 Task: Add Belgioioso Smoked Fresh Mozzarella to the cart.
Action: Mouse pressed left at (24, 100)
Screenshot: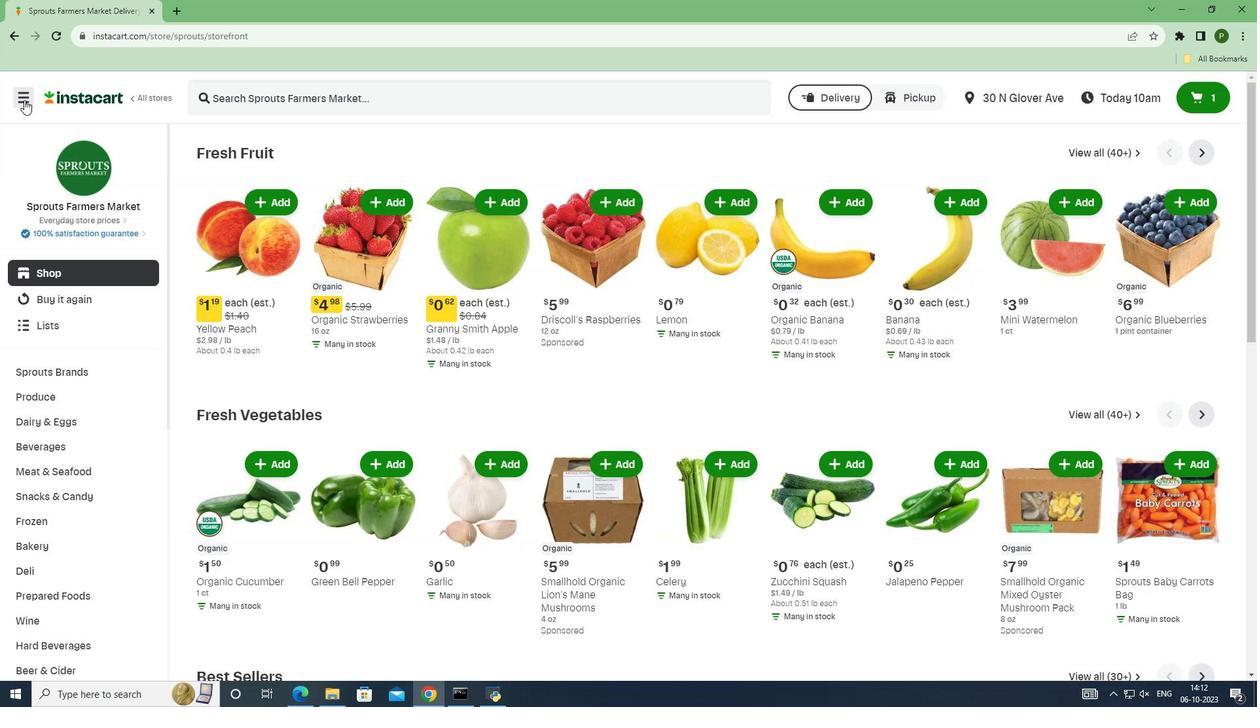 
Action: Mouse moved to (47, 345)
Screenshot: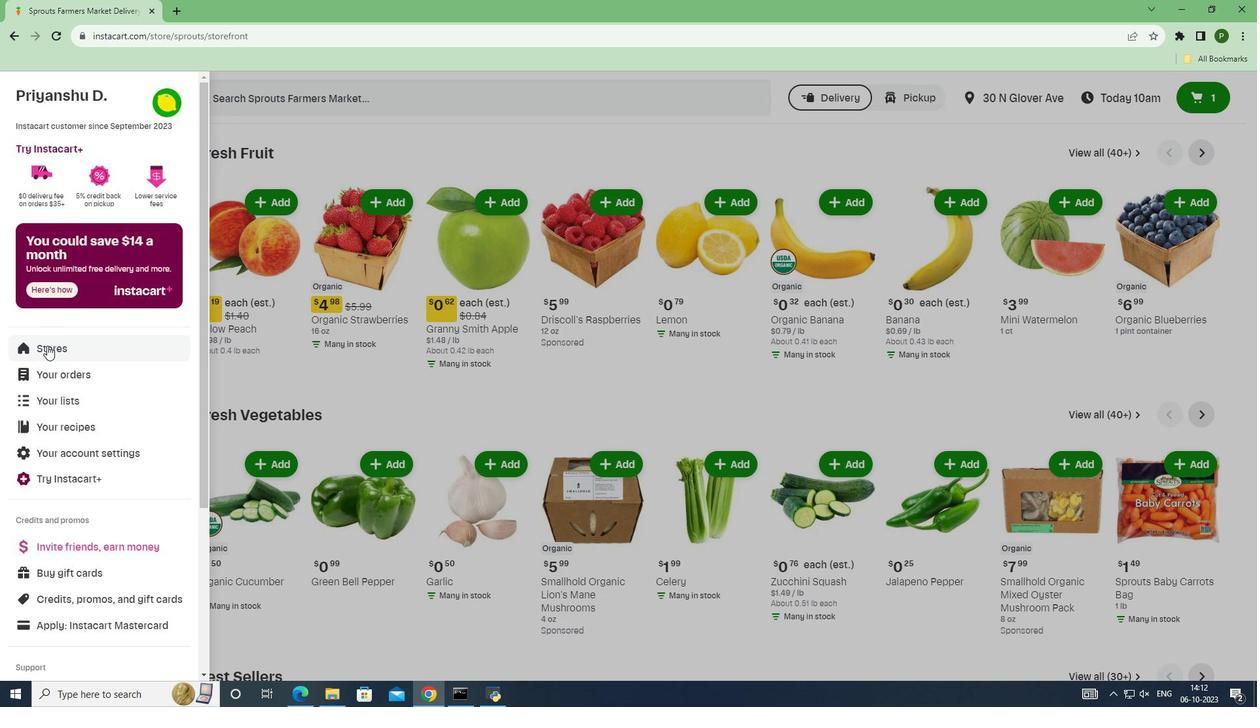 
Action: Mouse pressed left at (47, 345)
Screenshot: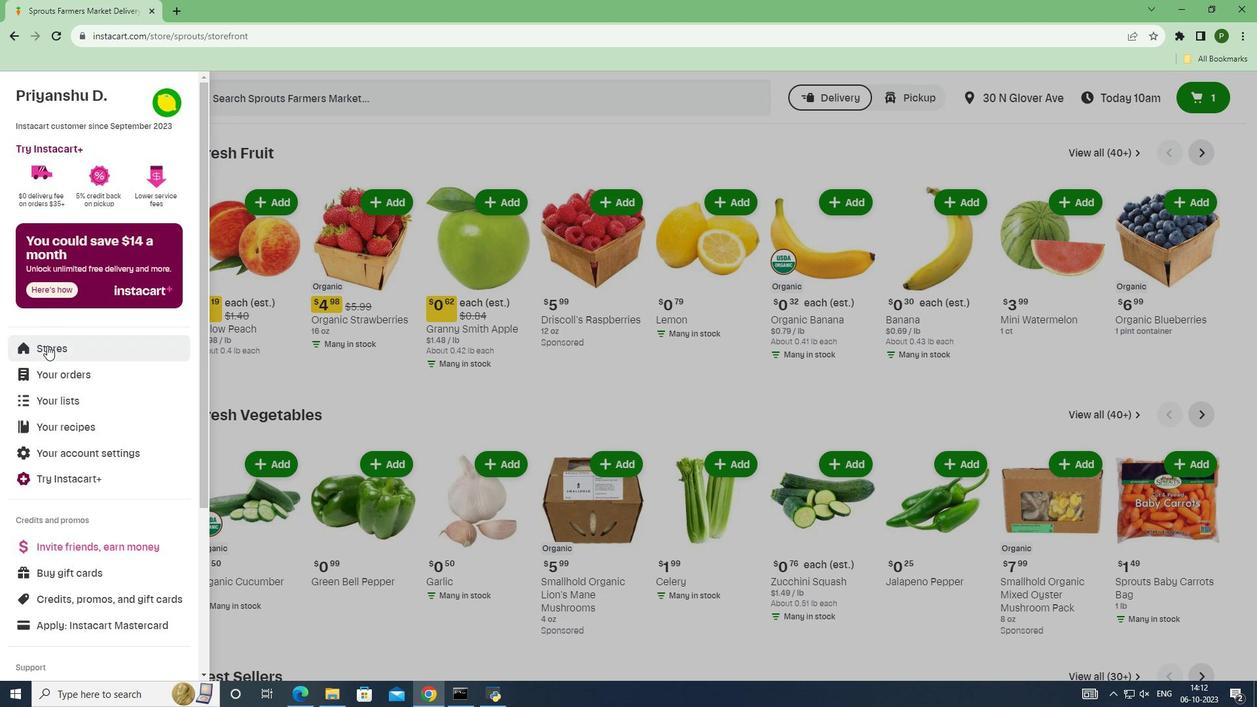 
Action: Mouse moved to (305, 151)
Screenshot: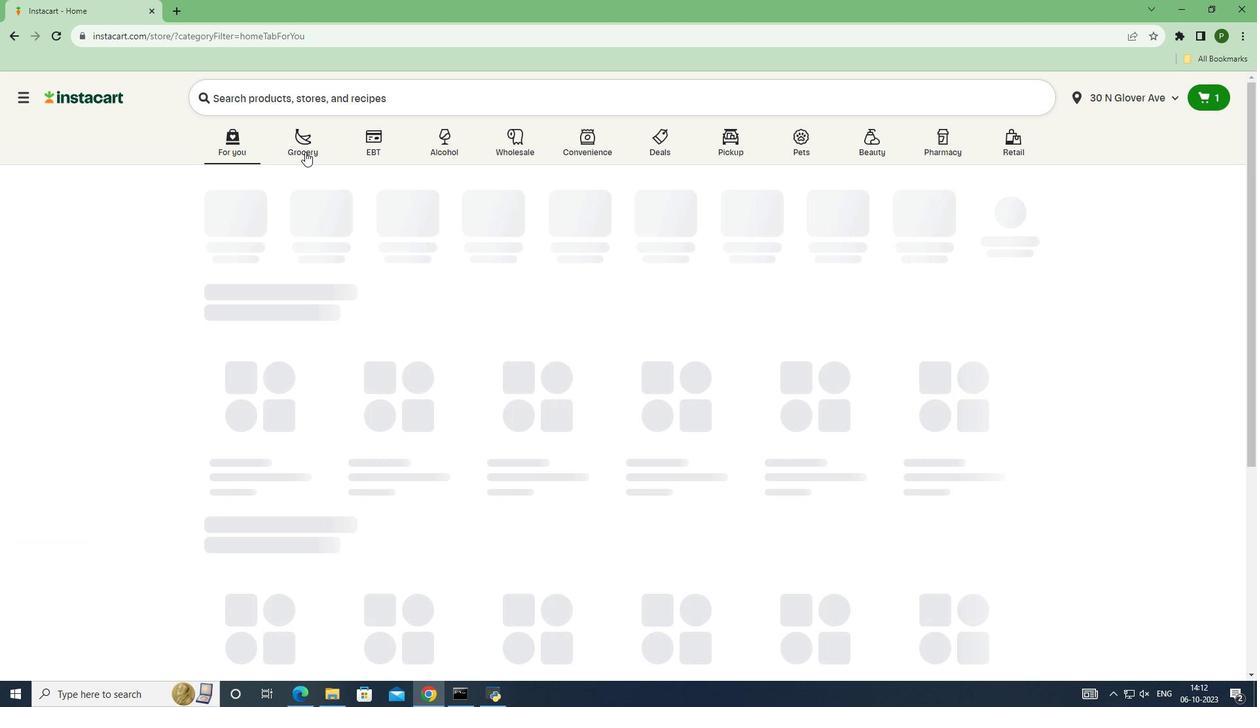 
Action: Mouse pressed left at (305, 151)
Screenshot: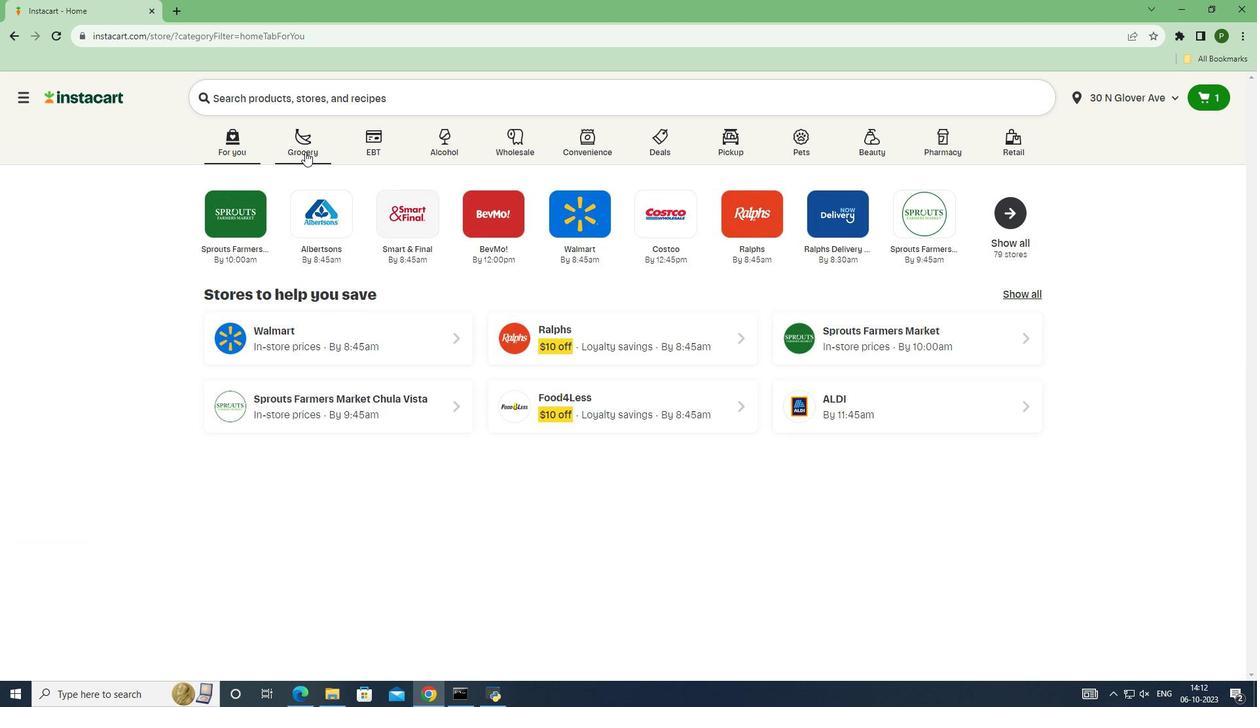 
Action: Mouse moved to (311, 205)
Screenshot: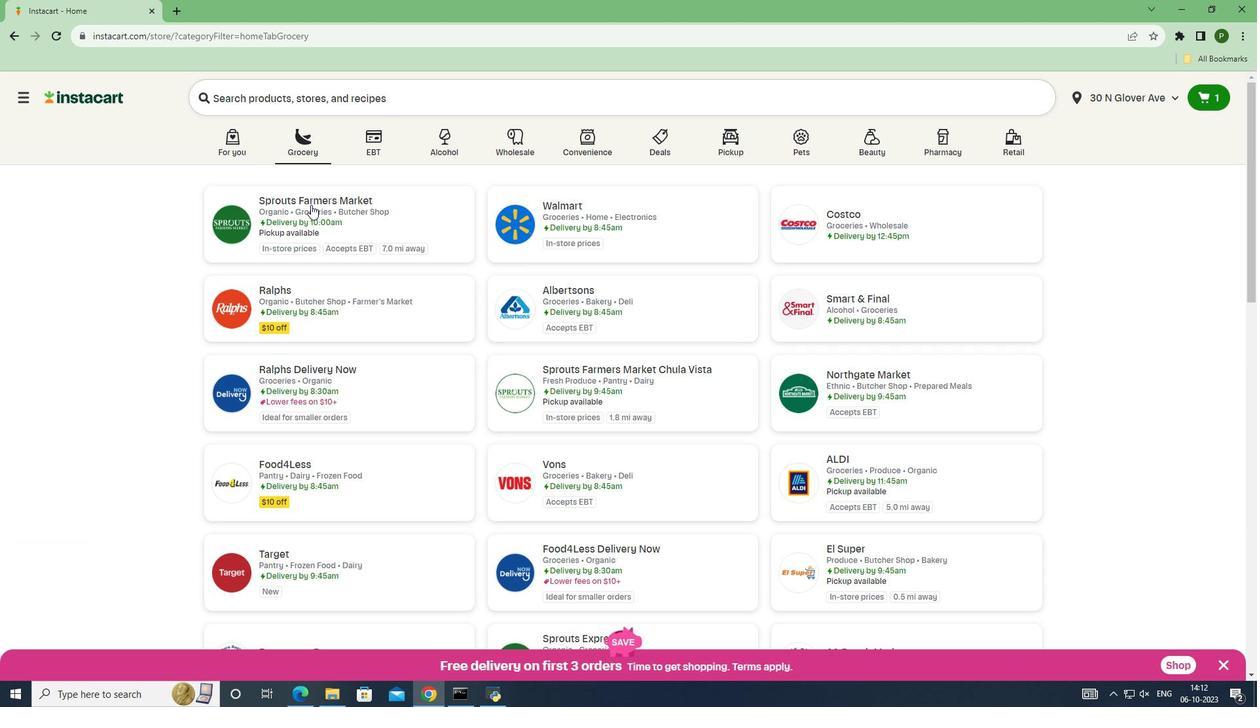 
Action: Mouse pressed left at (311, 205)
Screenshot: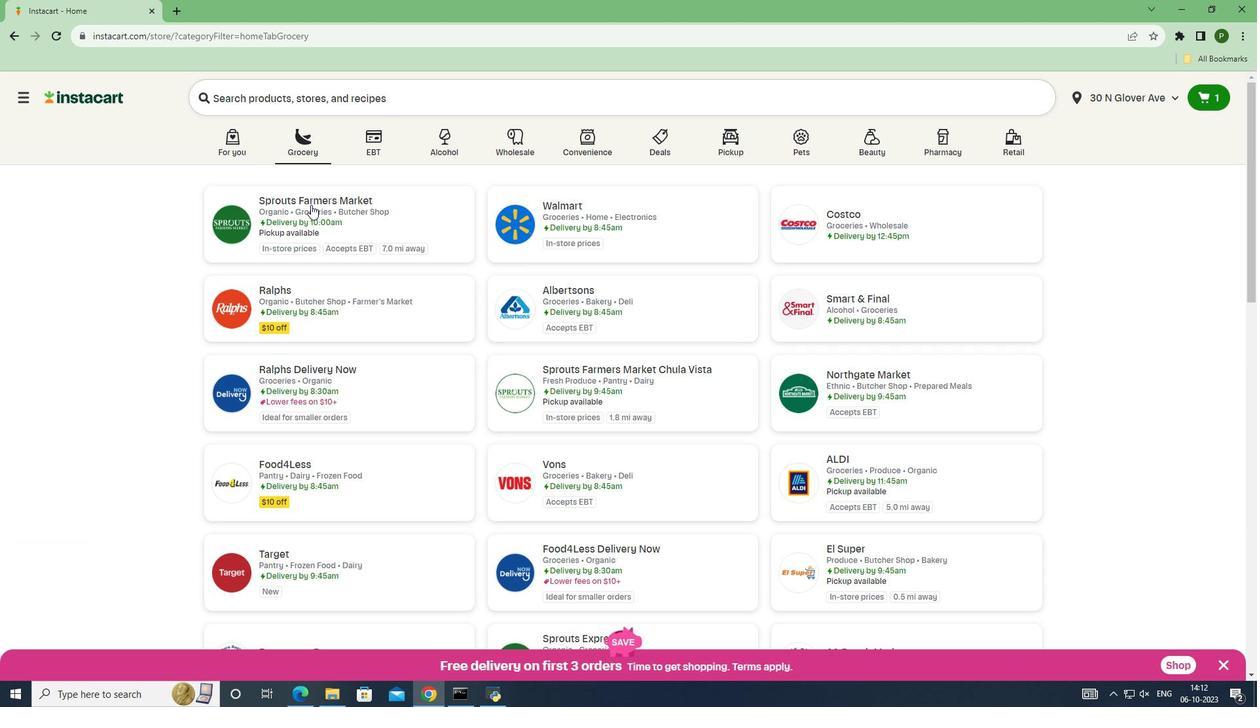 
Action: Mouse moved to (72, 419)
Screenshot: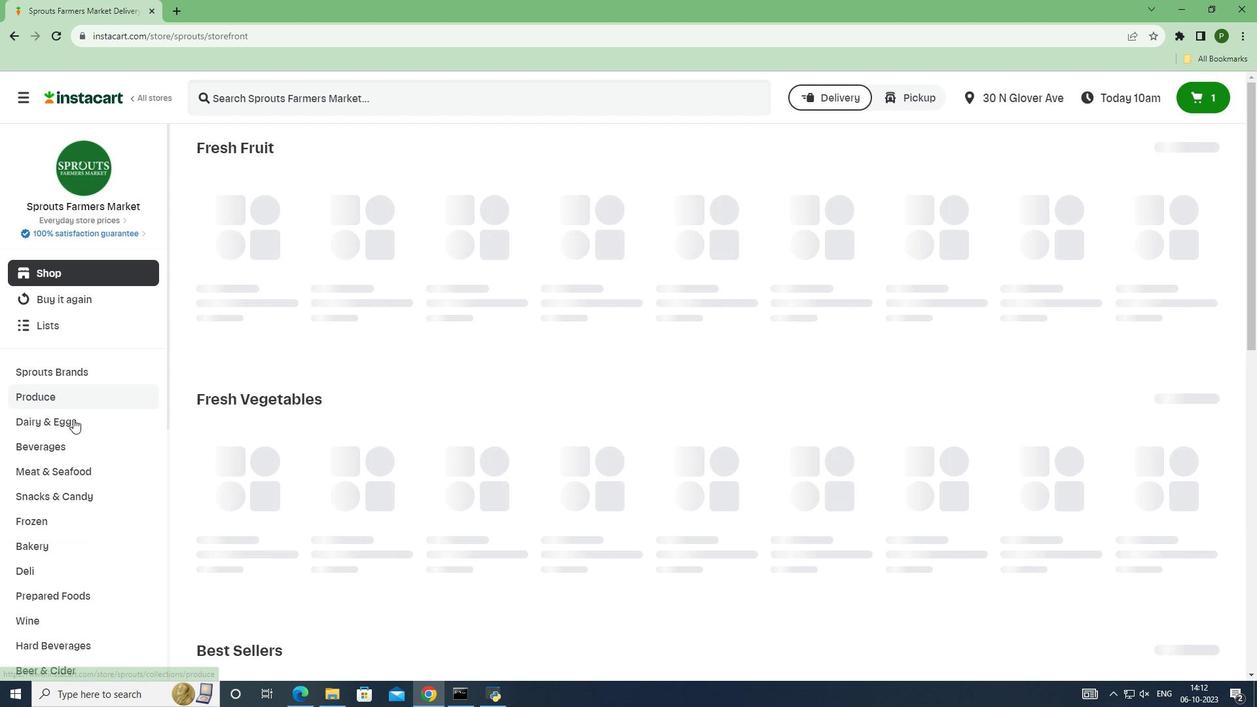 
Action: Mouse pressed left at (72, 419)
Screenshot: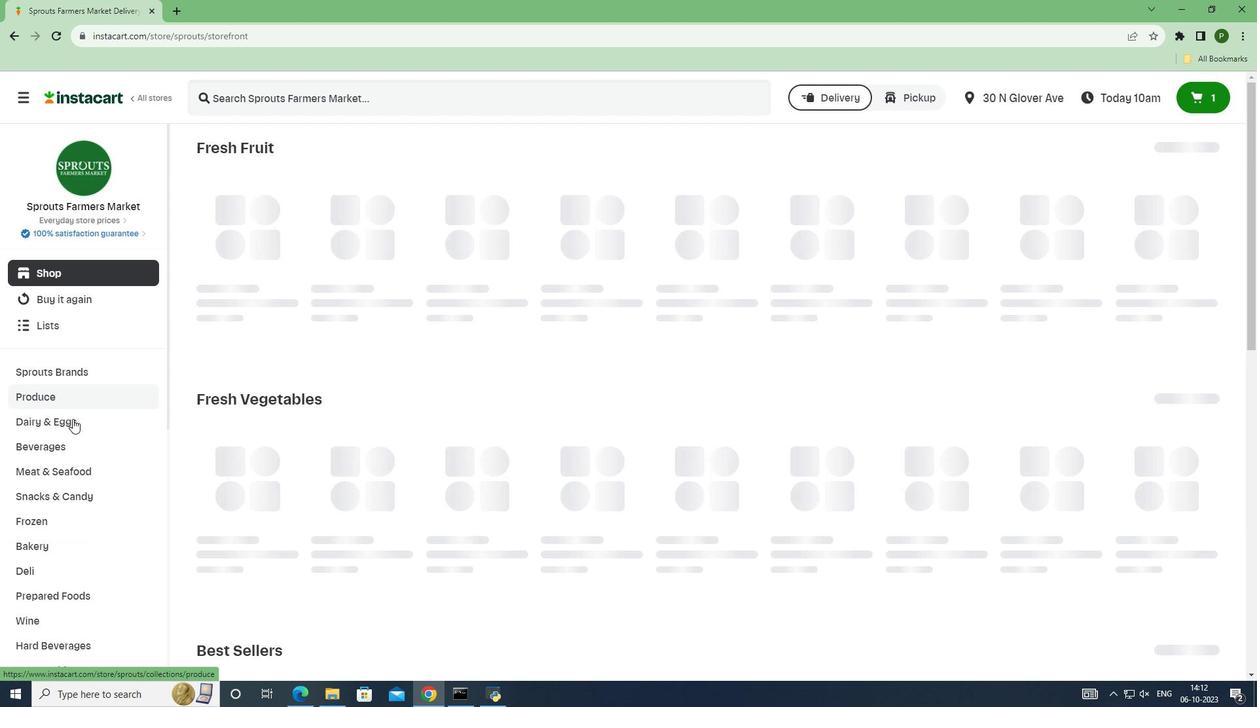 
Action: Mouse moved to (65, 470)
Screenshot: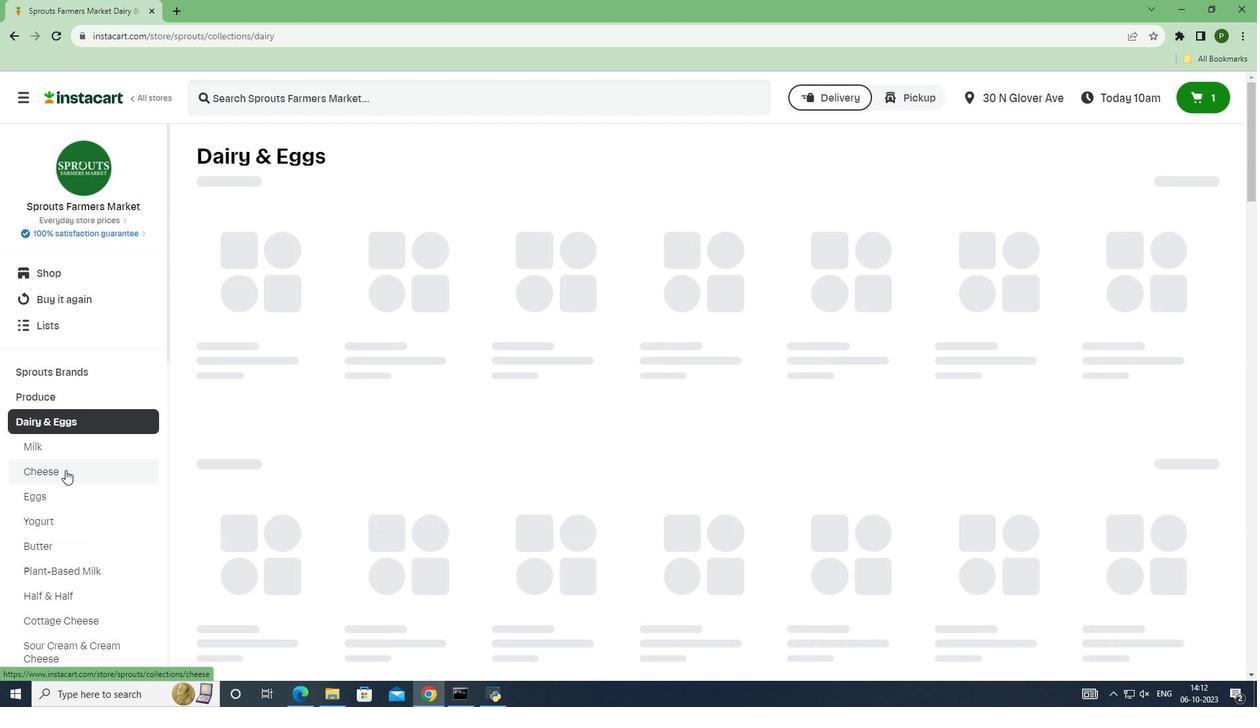
Action: Mouse pressed left at (65, 470)
Screenshot: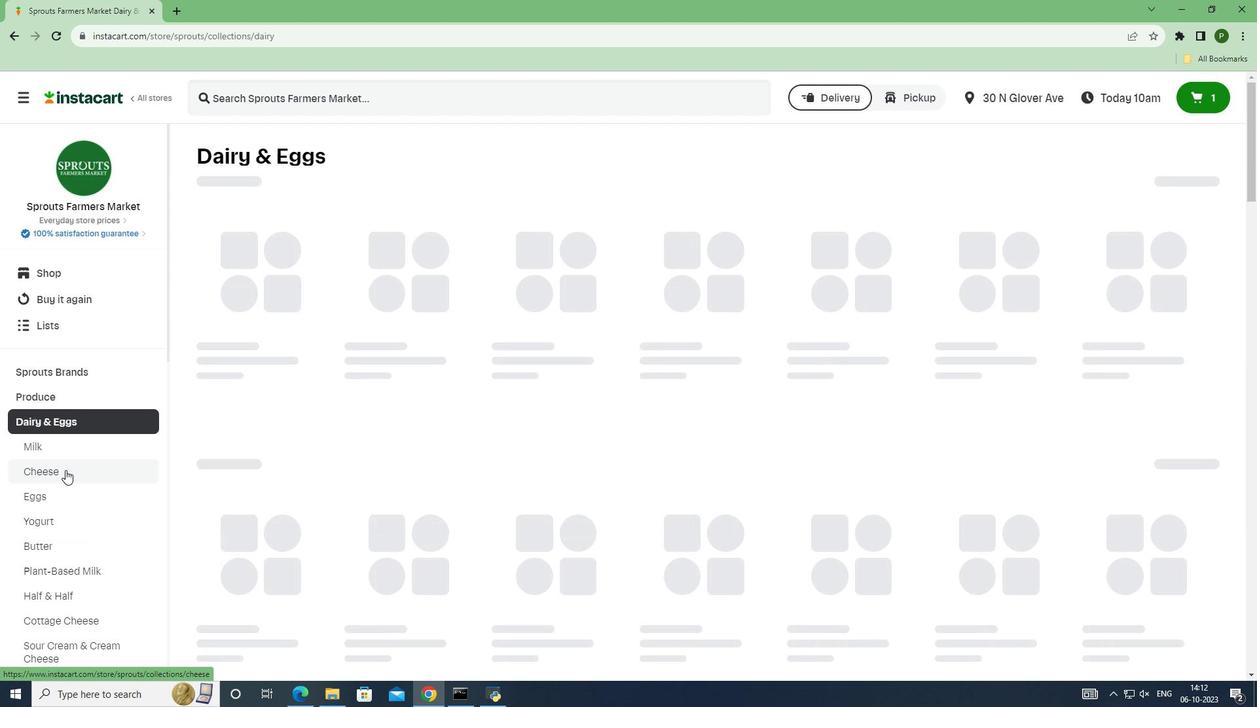 
Action: Mouse moved to (239, 99)
Screenshot: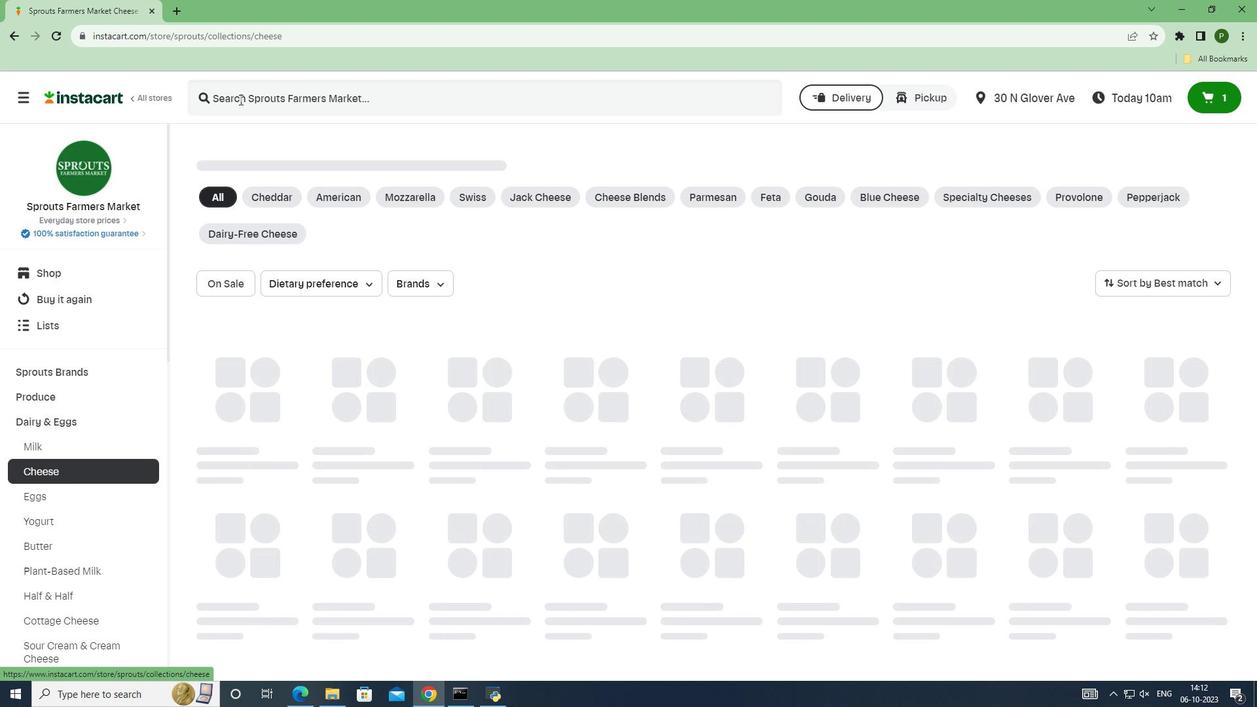 
Action: Mouse pressed left at (239, 99)
Screenshot: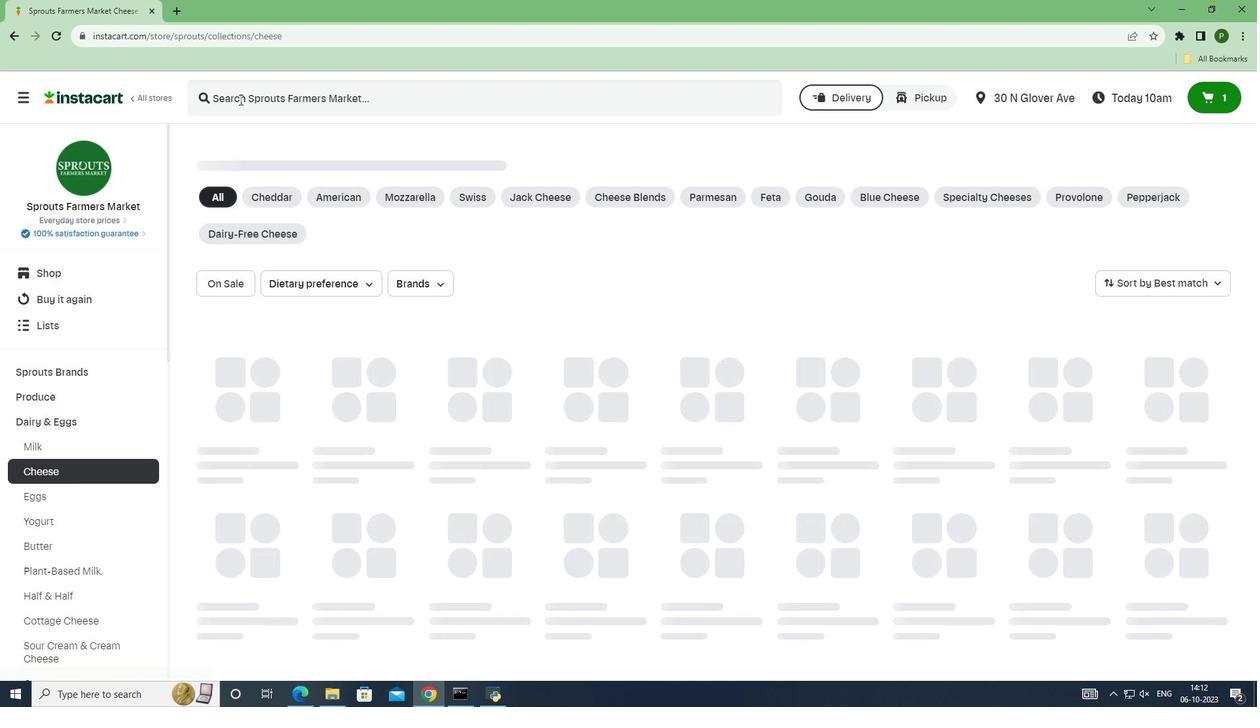 
Action: Key pressed <Key.caps_lock>B<Key.caps_lock>elgioioss<Key.backspace>o<Key.space><Key.caps_lock>S<Key.caps_lock>moked<Key.space><Key.caps_lock>F<Key.caps_lock>resh<Key.space><Key.caps_lock>M<Key.caps_lock>ozar<Key.backspace><Key.backspace>zarella<Key.space><Key.enter>
Screenshot: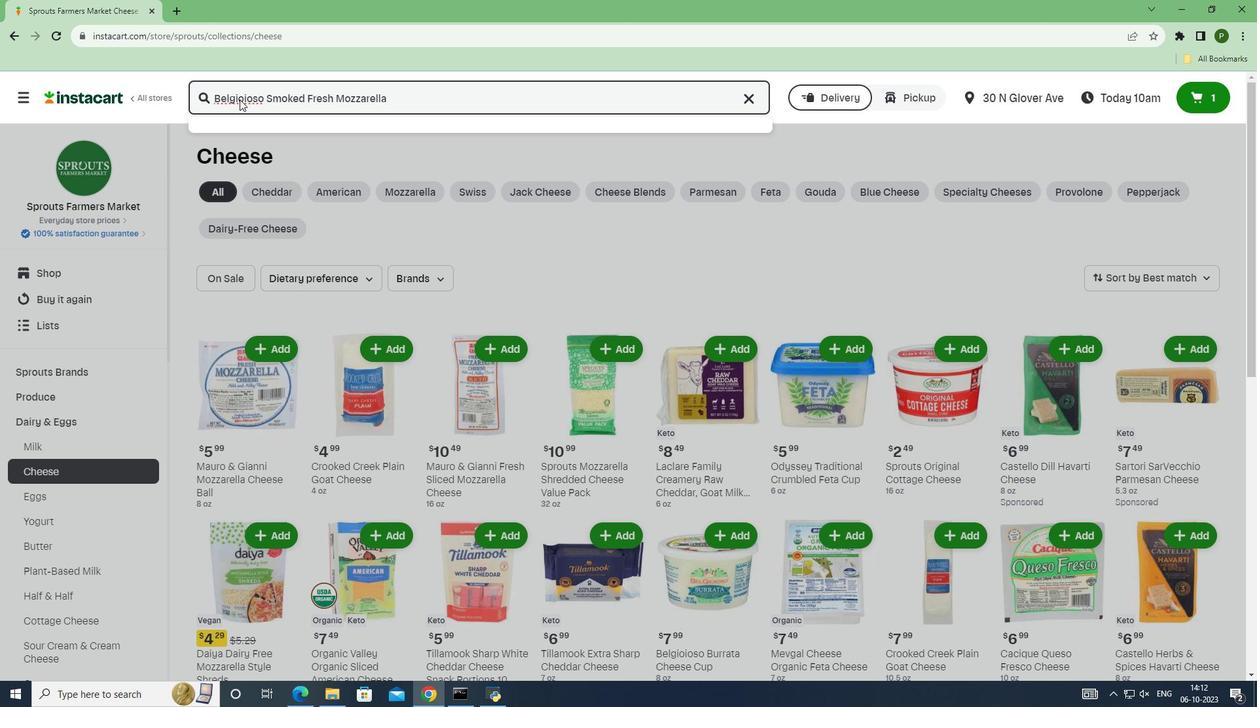 
Action: Mouse moved to (367, 245)
Screenshot: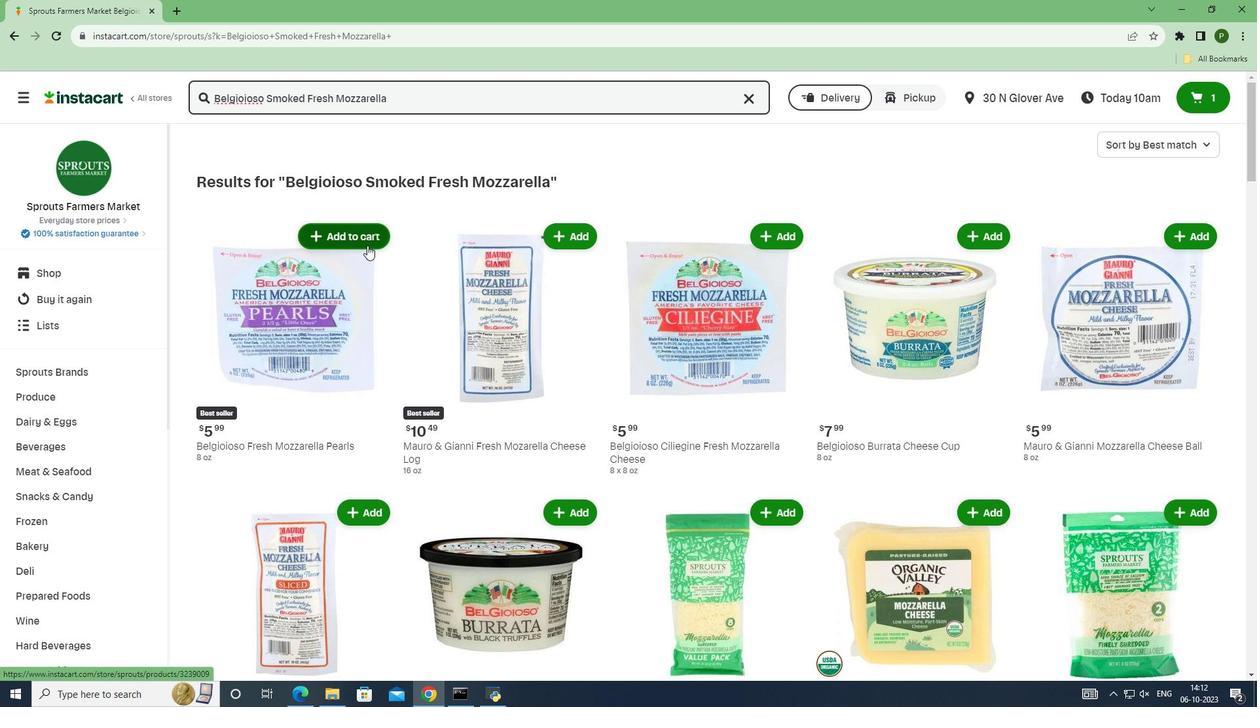 
Action: Mouse pressed left at (367, 245)
Screenshot: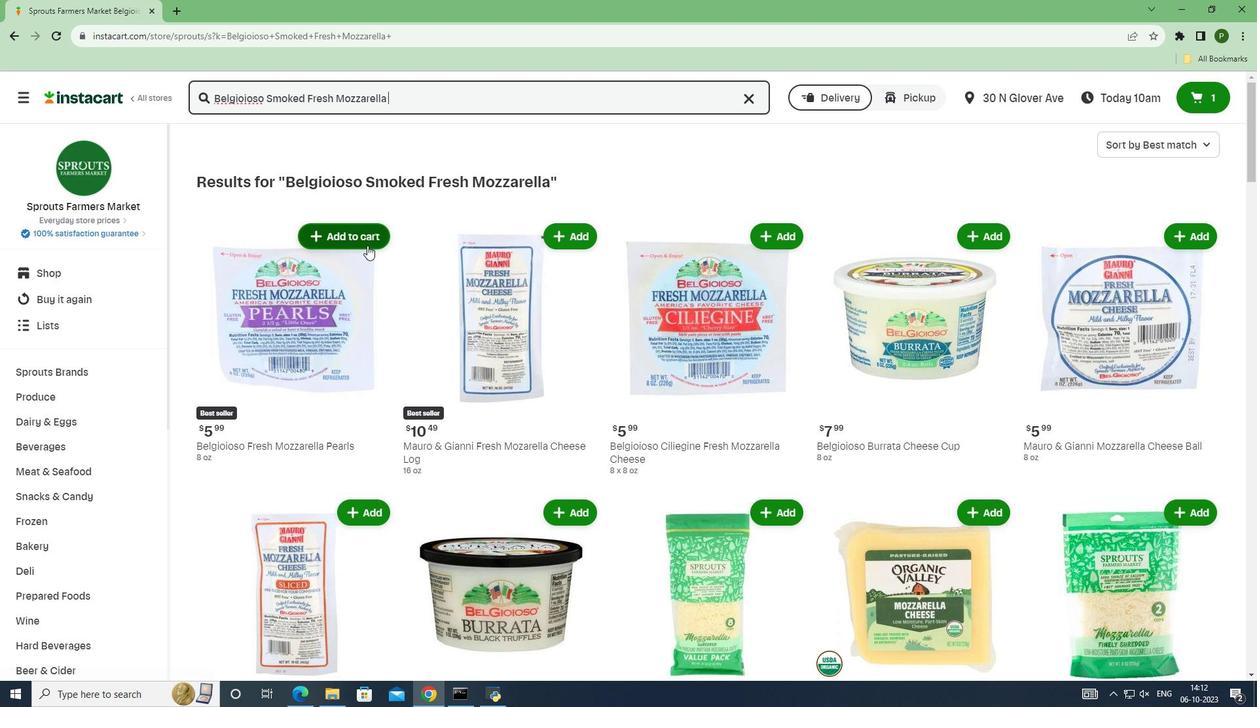 
Action: Mouse moved to (413, 292)
Screenshot: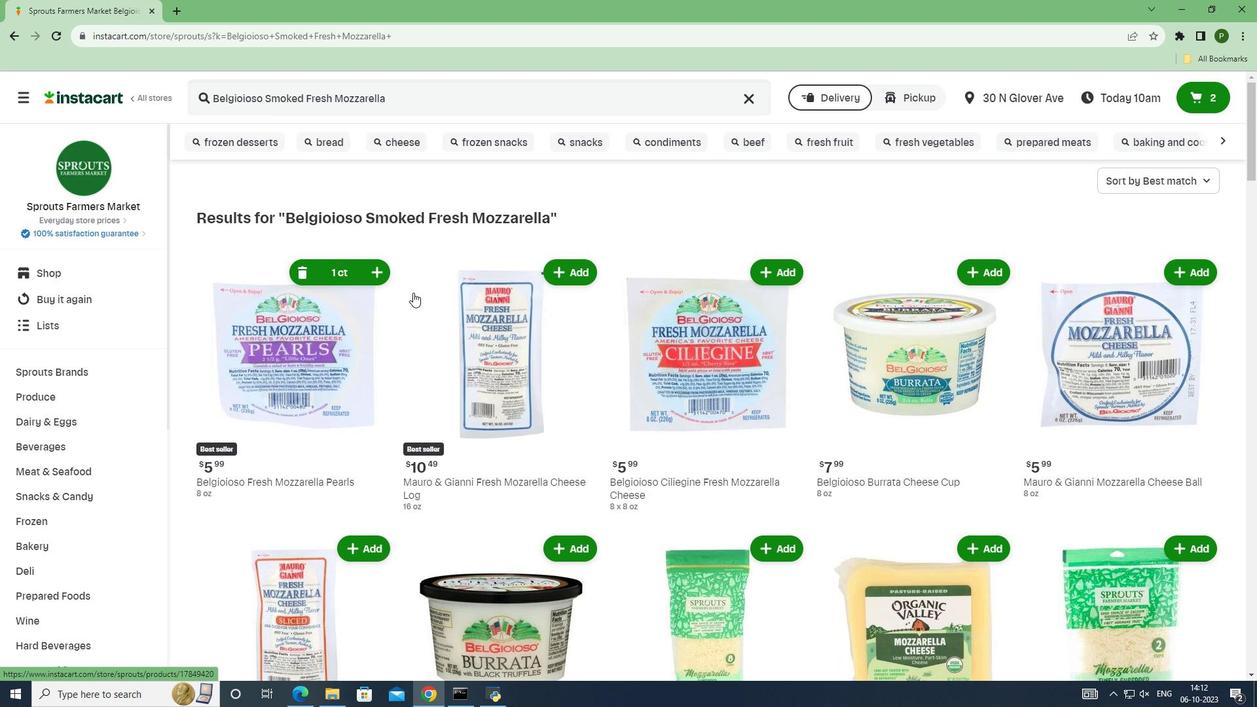 
